 Task: Hide template from list.
Action: Mouse pressed left at (850, 249)
Screenshot: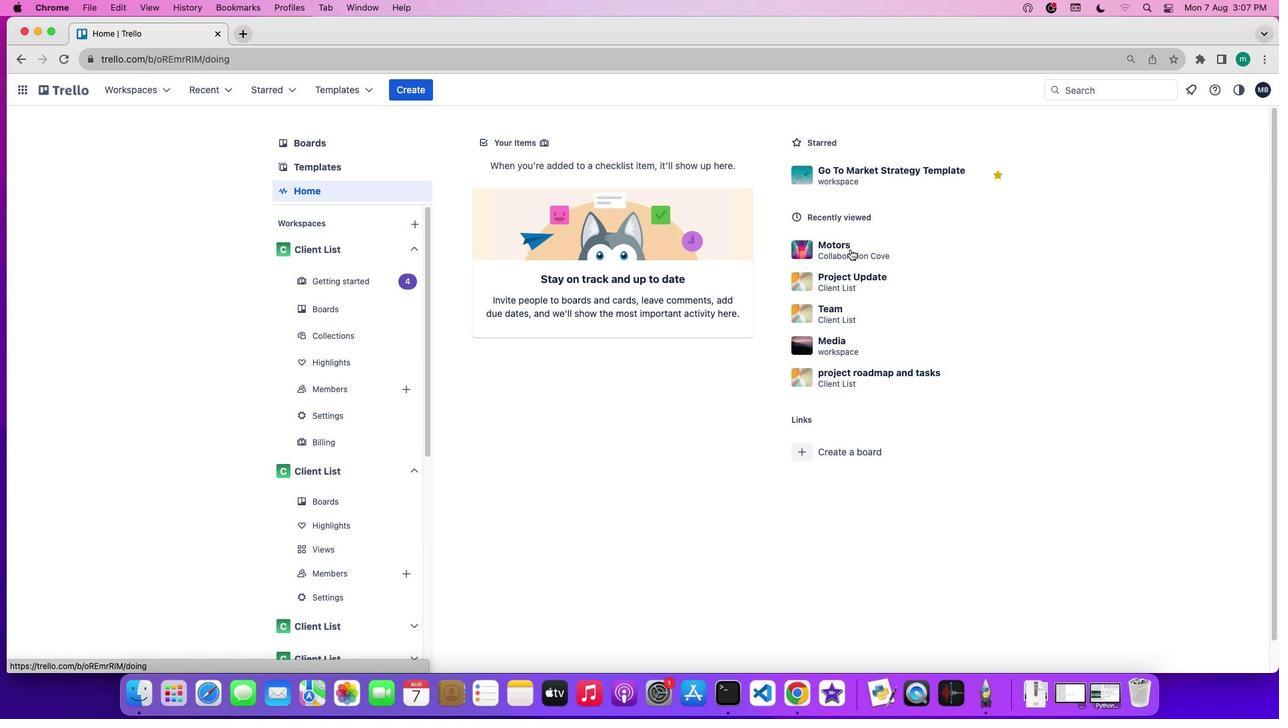 
Action: Mouse moved to (46, 307)
Screenshot: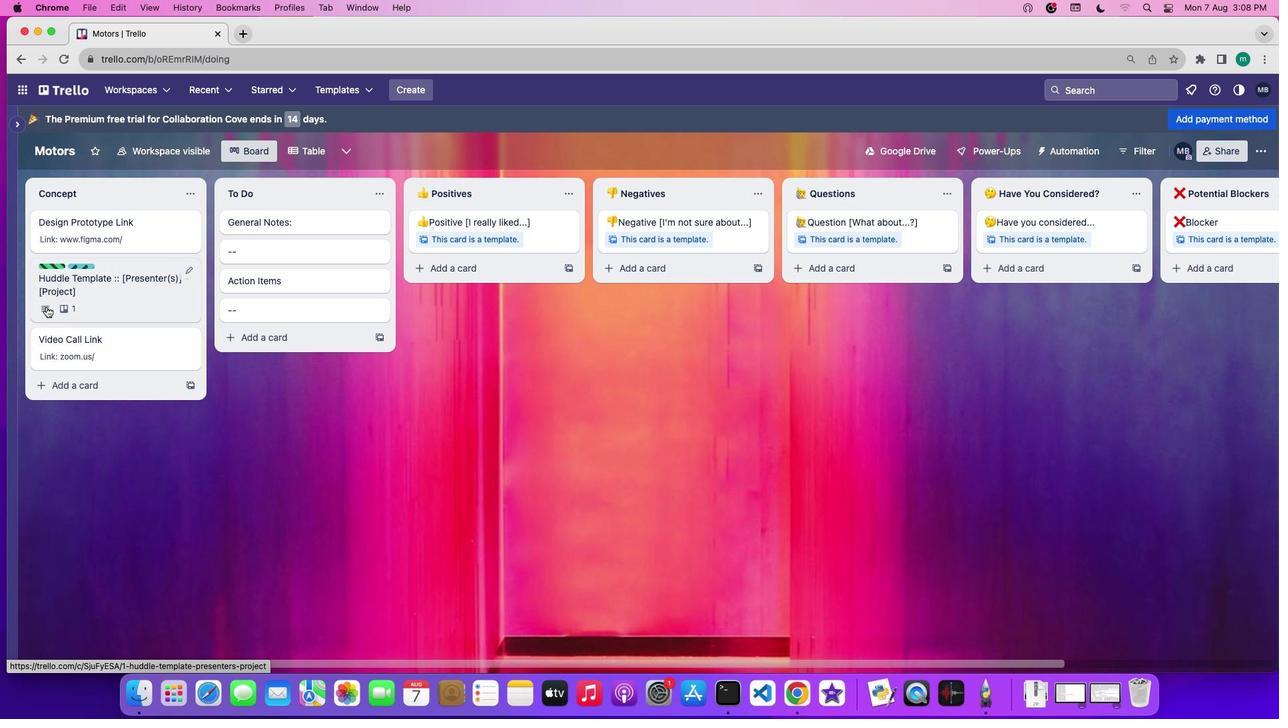 
Action: Mouse pressed left at (46, 307)
Screenshot: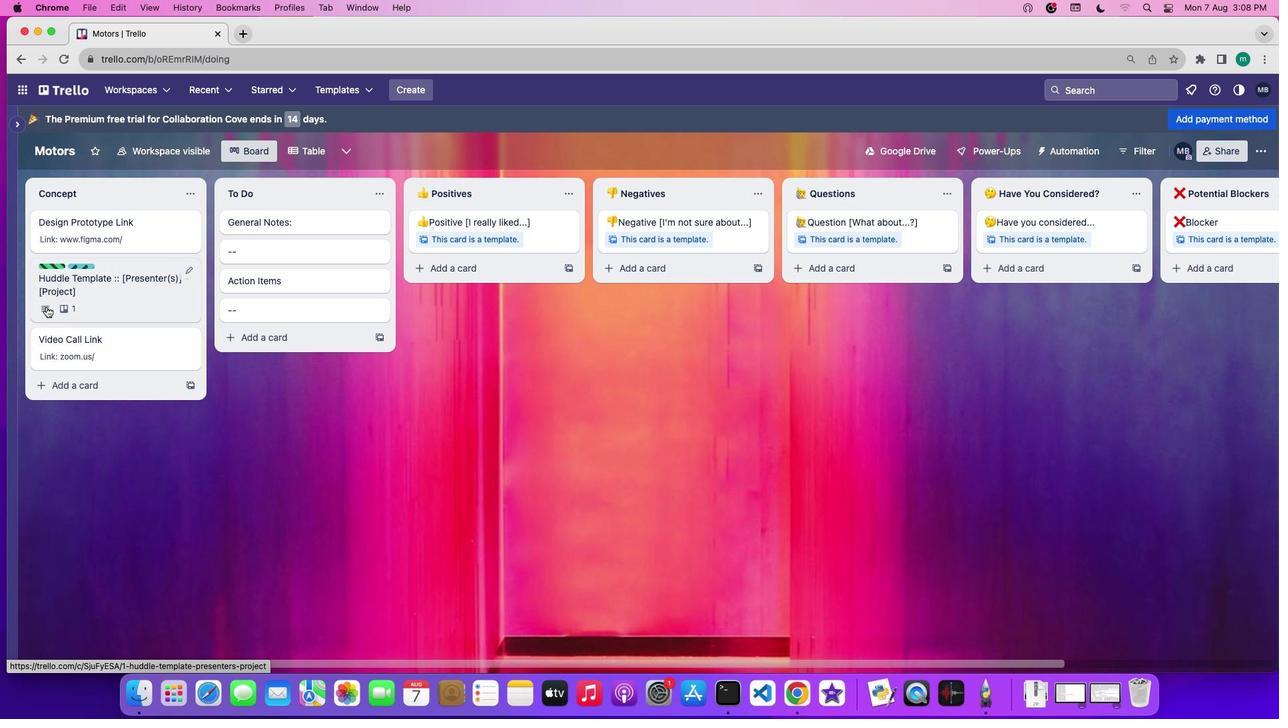 
Action: Mouse pressed left at (46, 307)
Screenshot: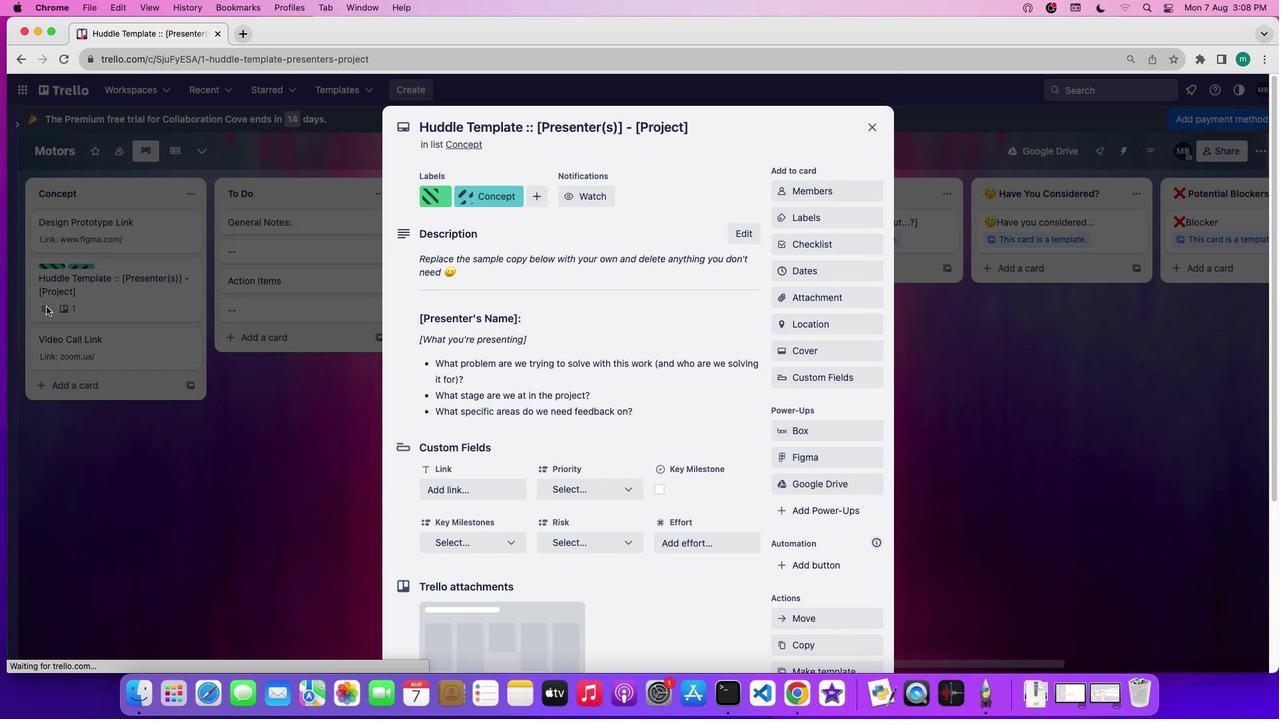 
Action: Mouse pressed left at (46, 307)
Screenshot: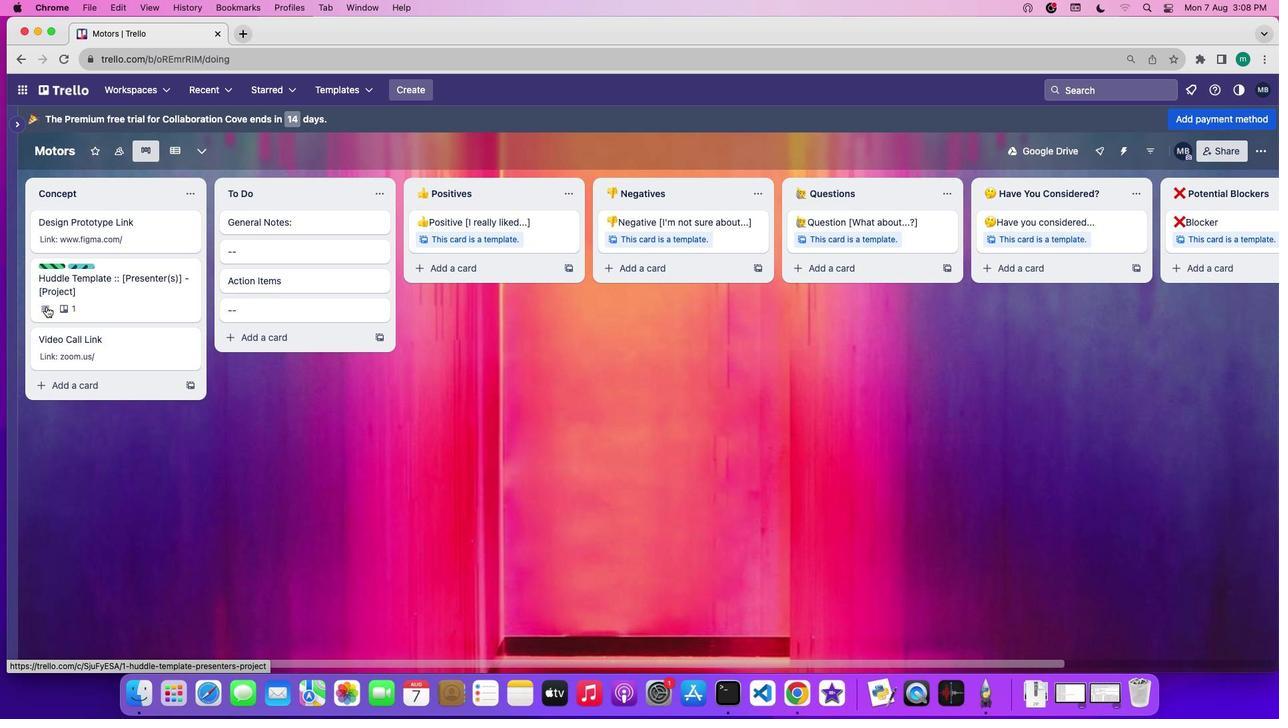 
Action: Mouse moved to (847, 597)
Screenshot: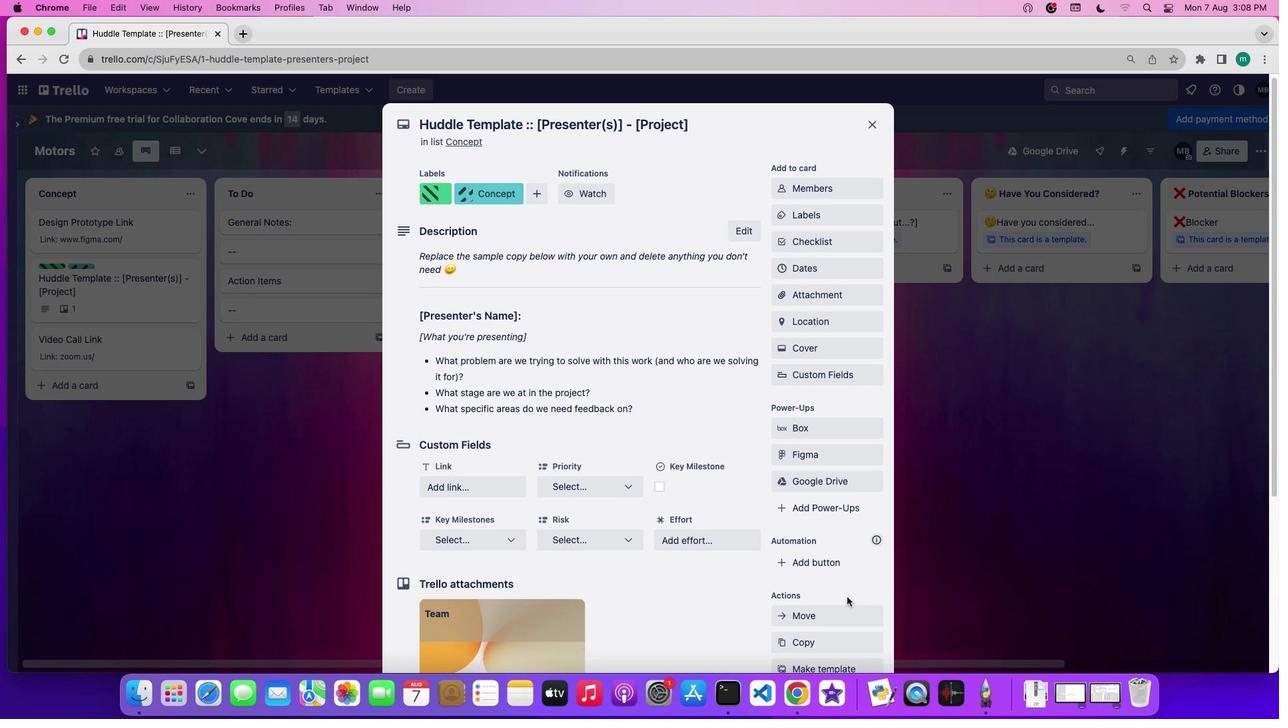 
Action: Mouse scrolled (847, 597) with delta (0, 0)
Screenshot: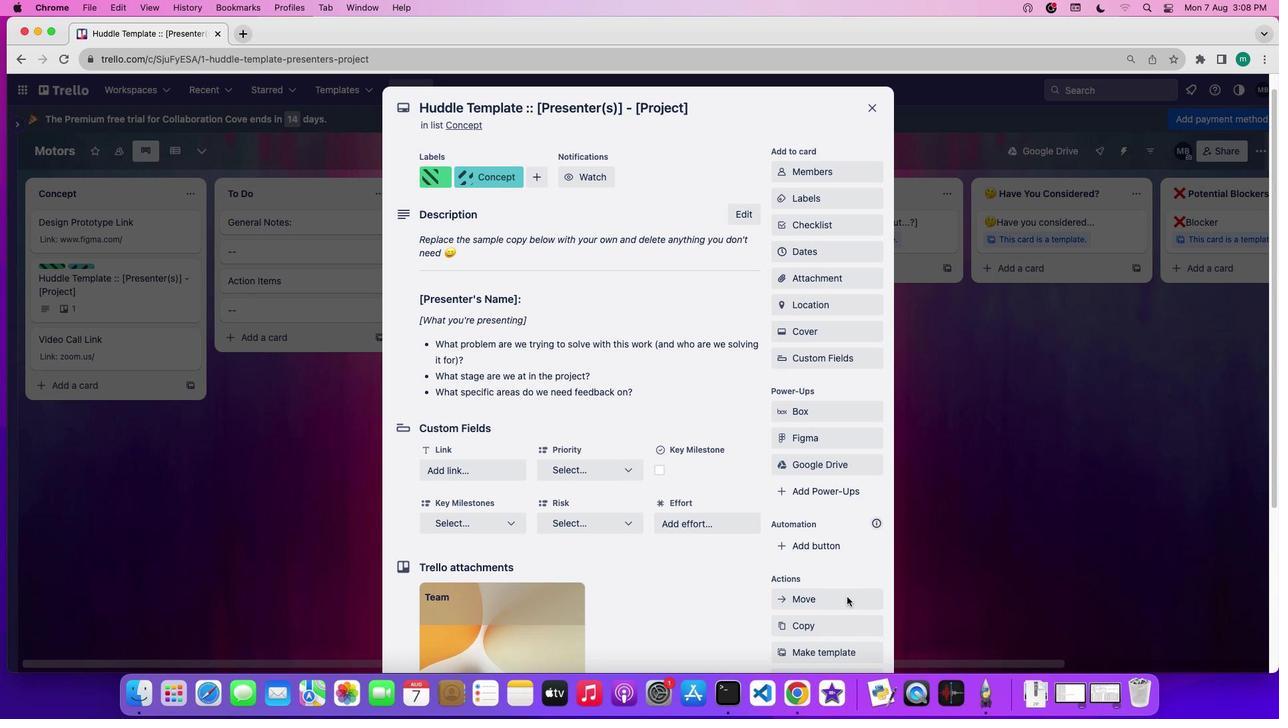 
Action: Mouse scrolled (847, 597) with delta (0, 0)
Screenshot: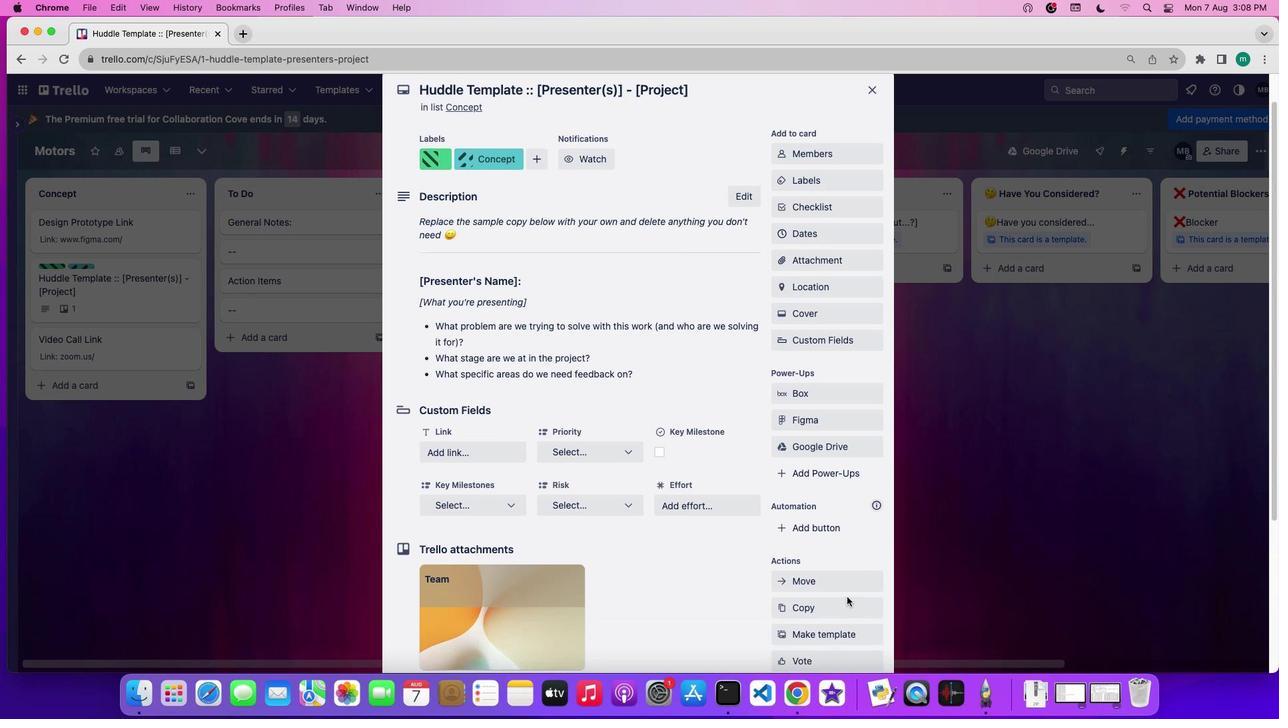 
Action: Mouse scrolled (847, 597) with delta (0, -1)
Screenshot: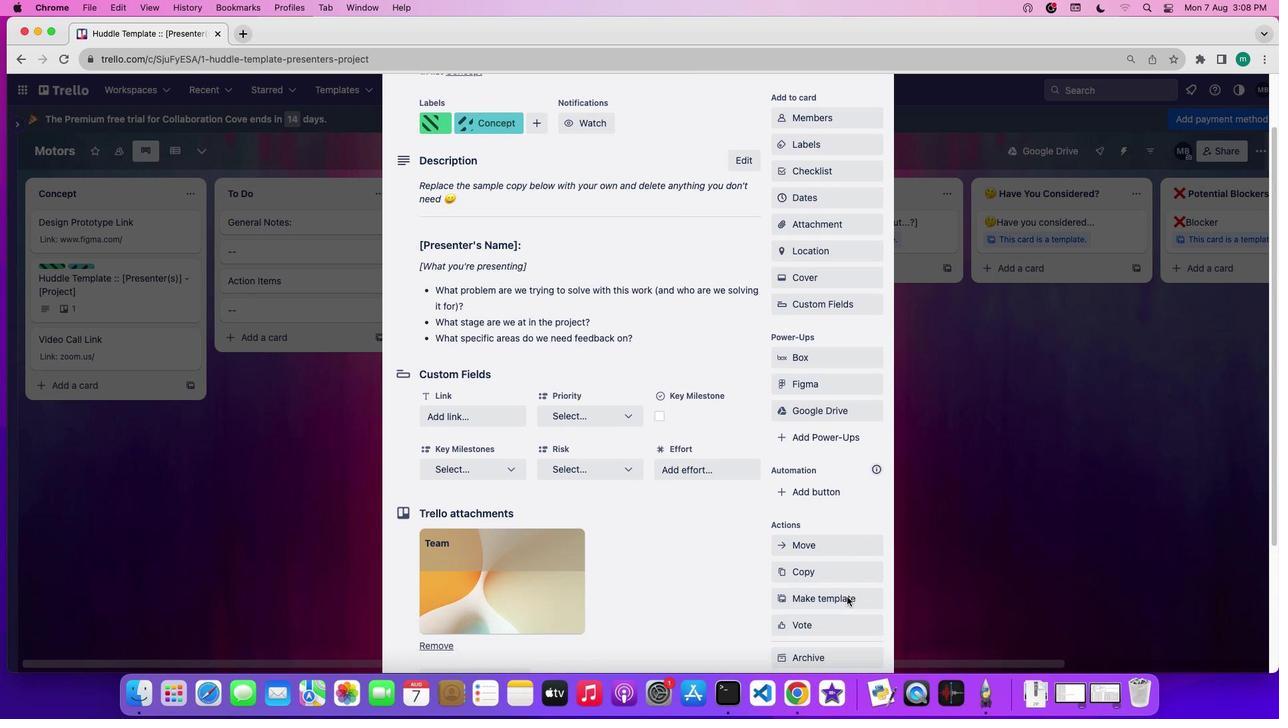 
Action: Mouse moved to (846, 597)
Screenshot: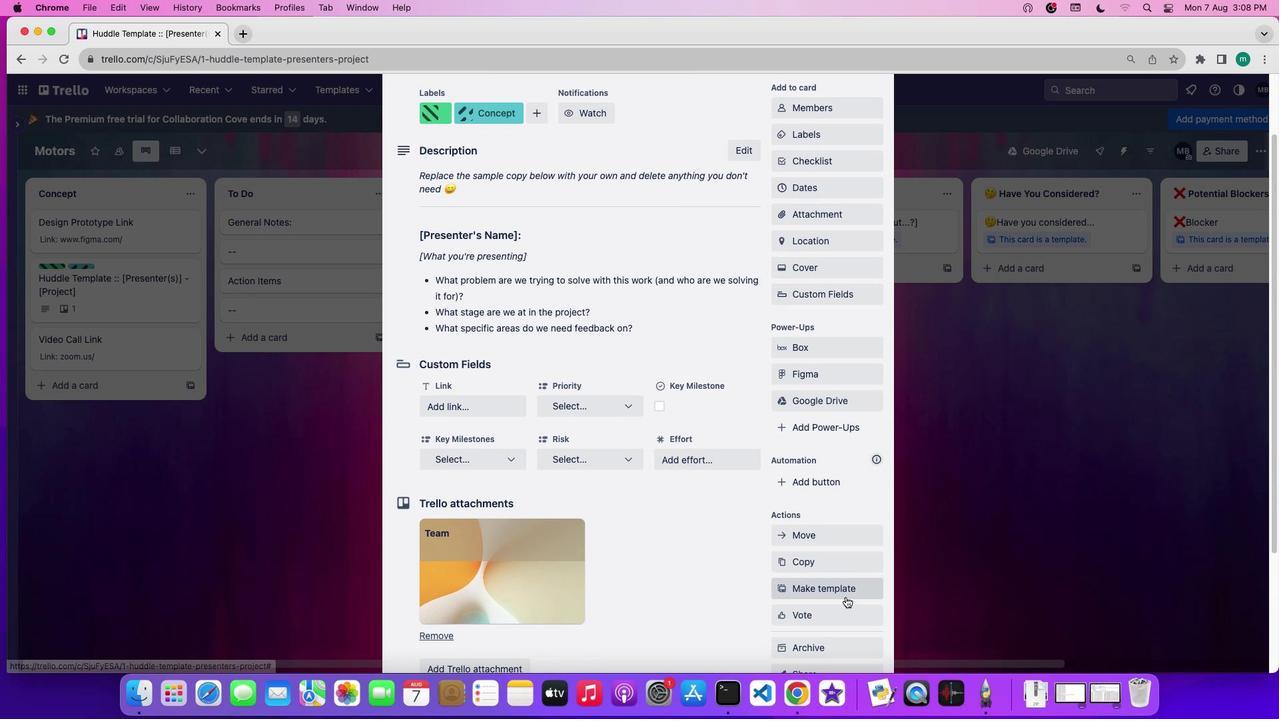 
Action: Mouse scrolled (846, 597) with delta (0, 0)
Screenshot: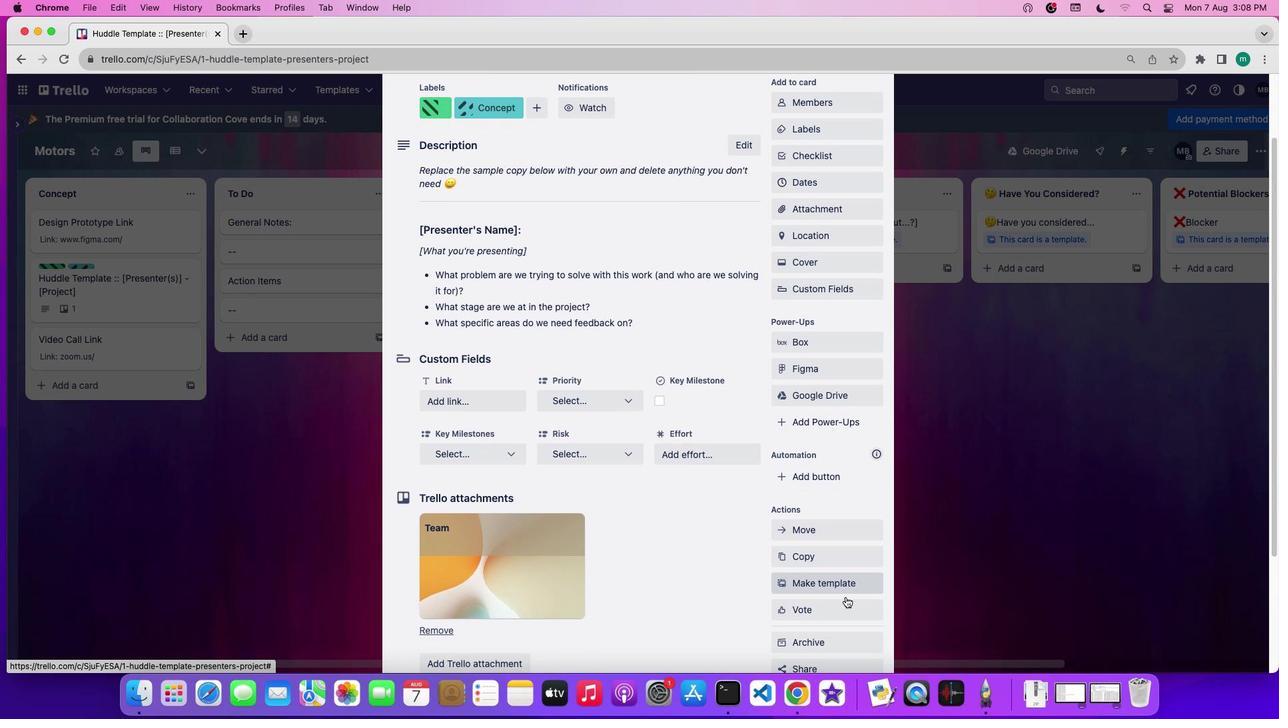 
Action: Mouse scrolled (846, 597) with delta (0, 0)
Screenshot: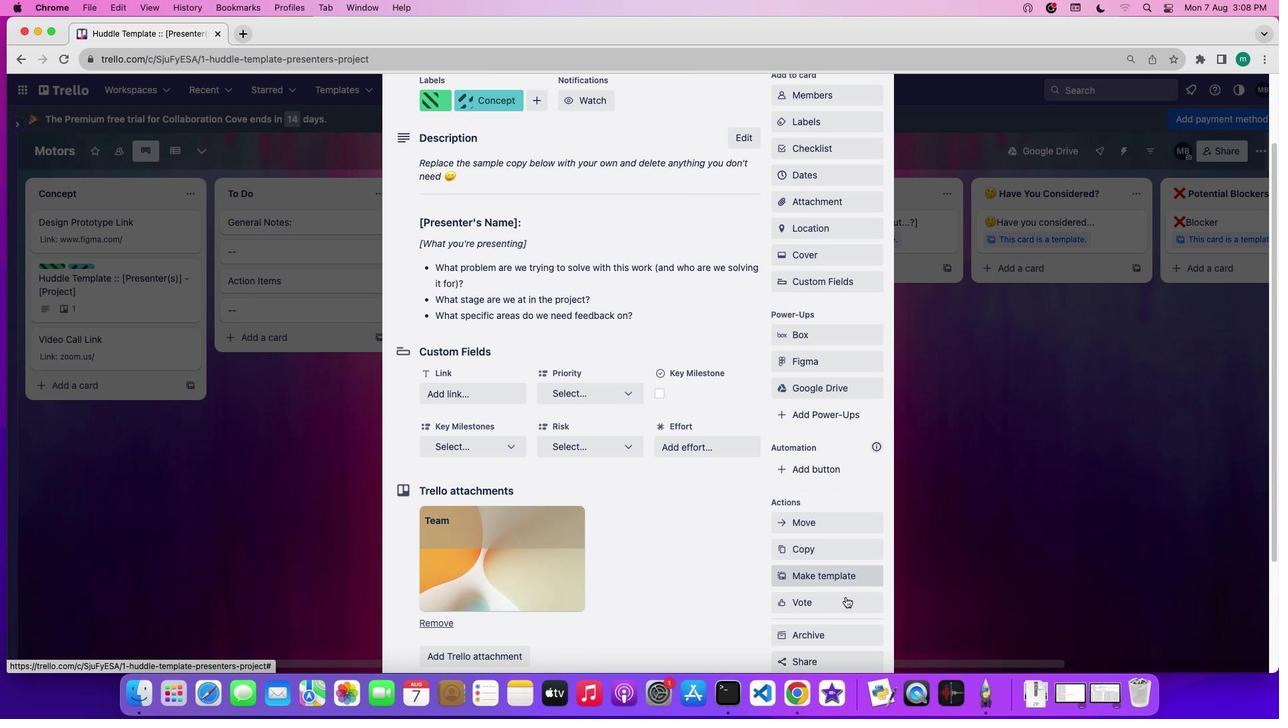 
Action: Mouse scrolled (846, 597) with delta (0, 0)
Screenshot: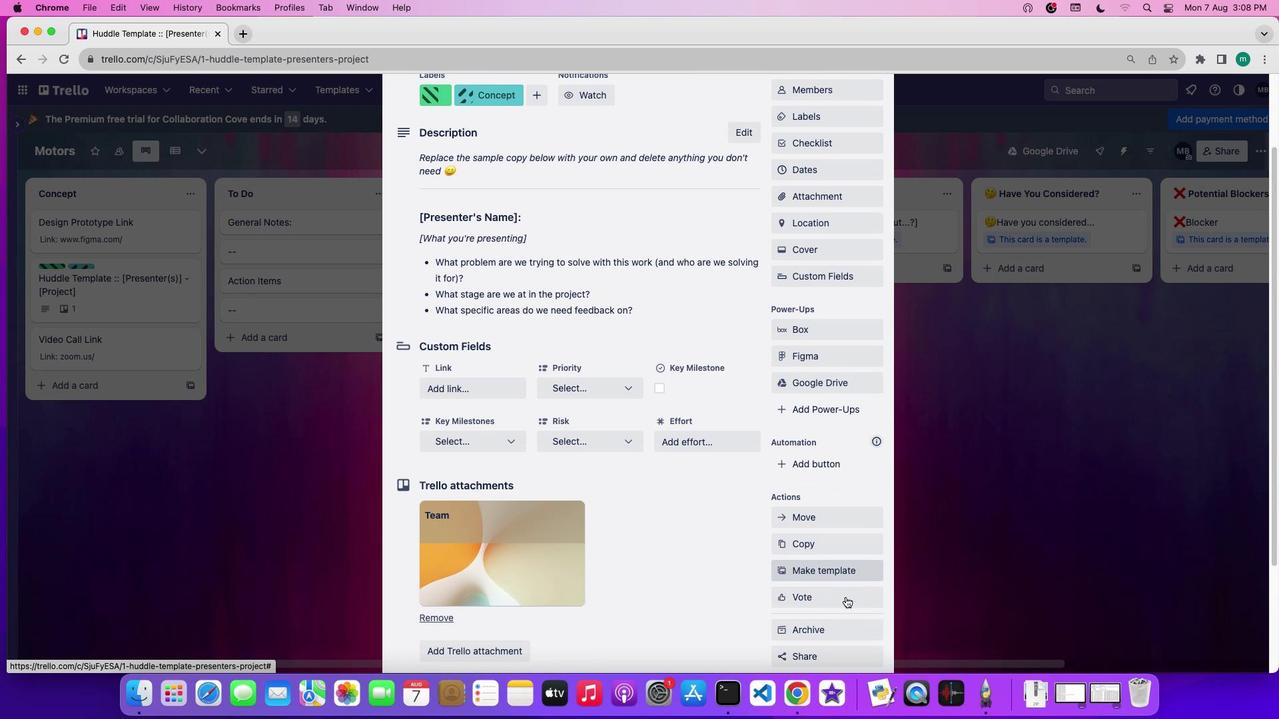 
Action: Mouse scrolled (846, 597) with delta (0, 0)
Screenshot: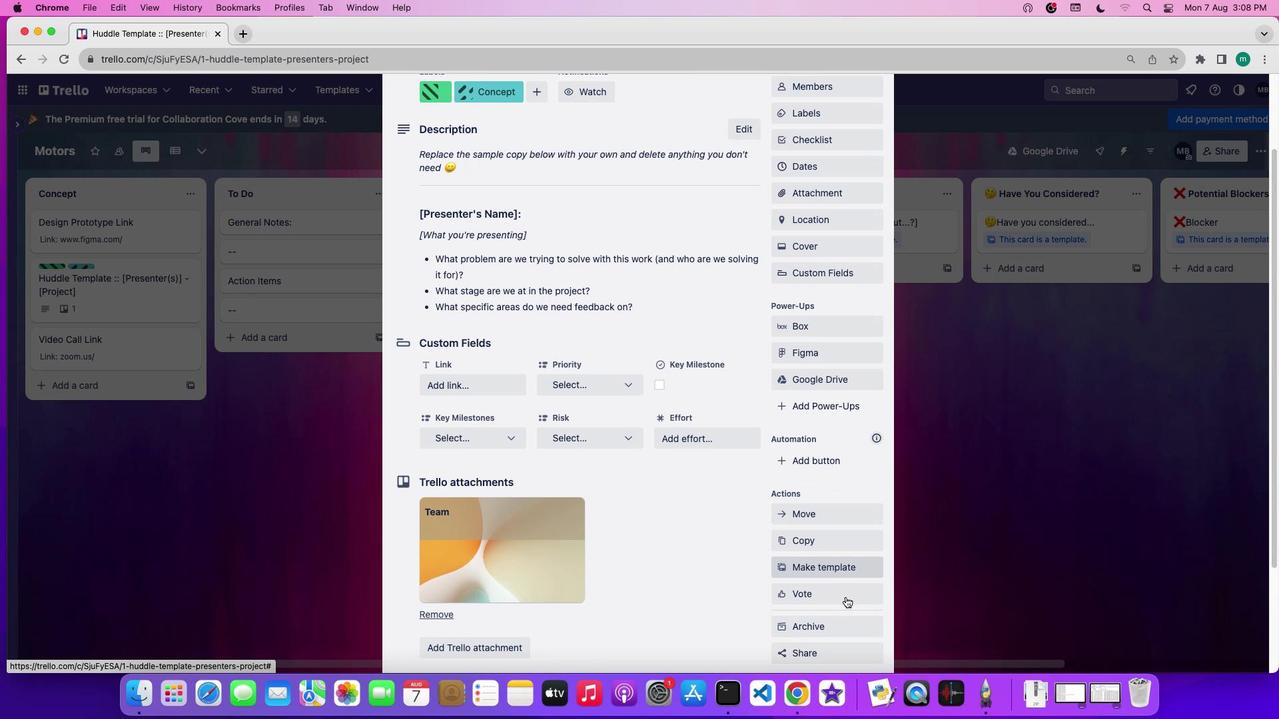 
Action: Mouse scrolled (846, 597) with delta (0, 0)
Screenshot: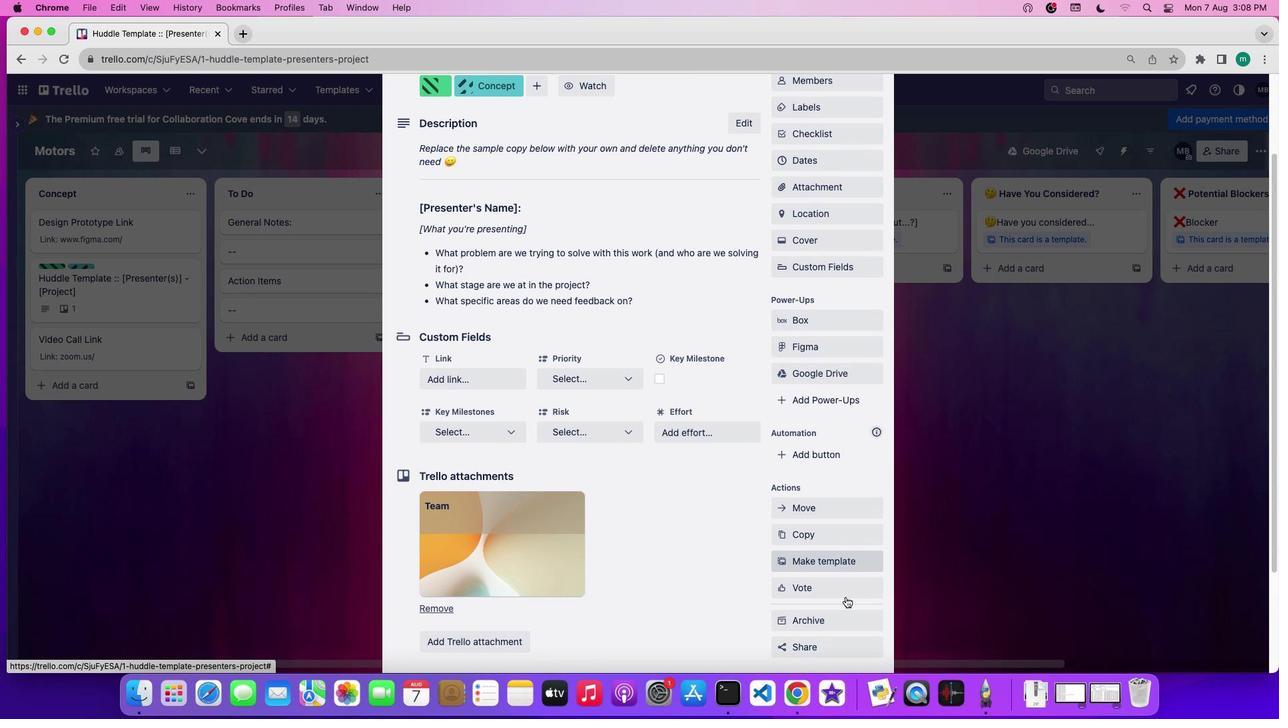 
Action: Mouse scrolled (846, 597) with delta (0, 0)
Screenshot: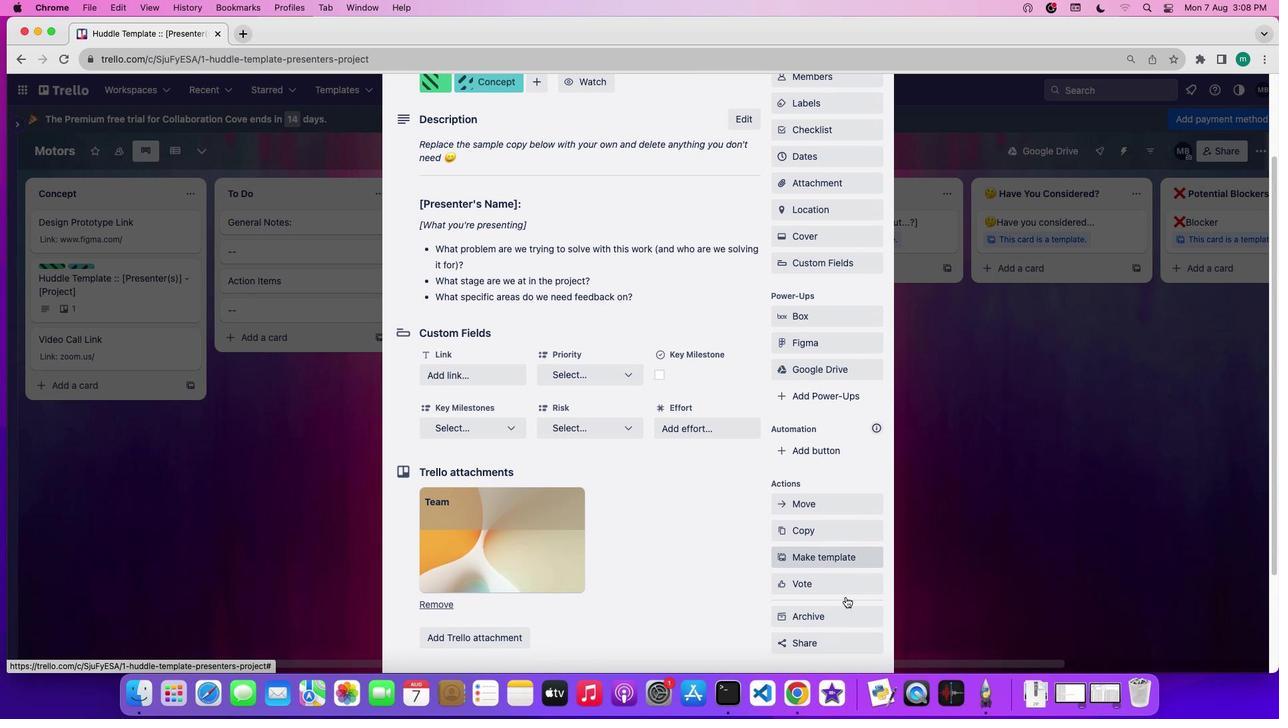 
Action: Mouse scrolled (846, 597) with delta (0, 0)
Screenshot: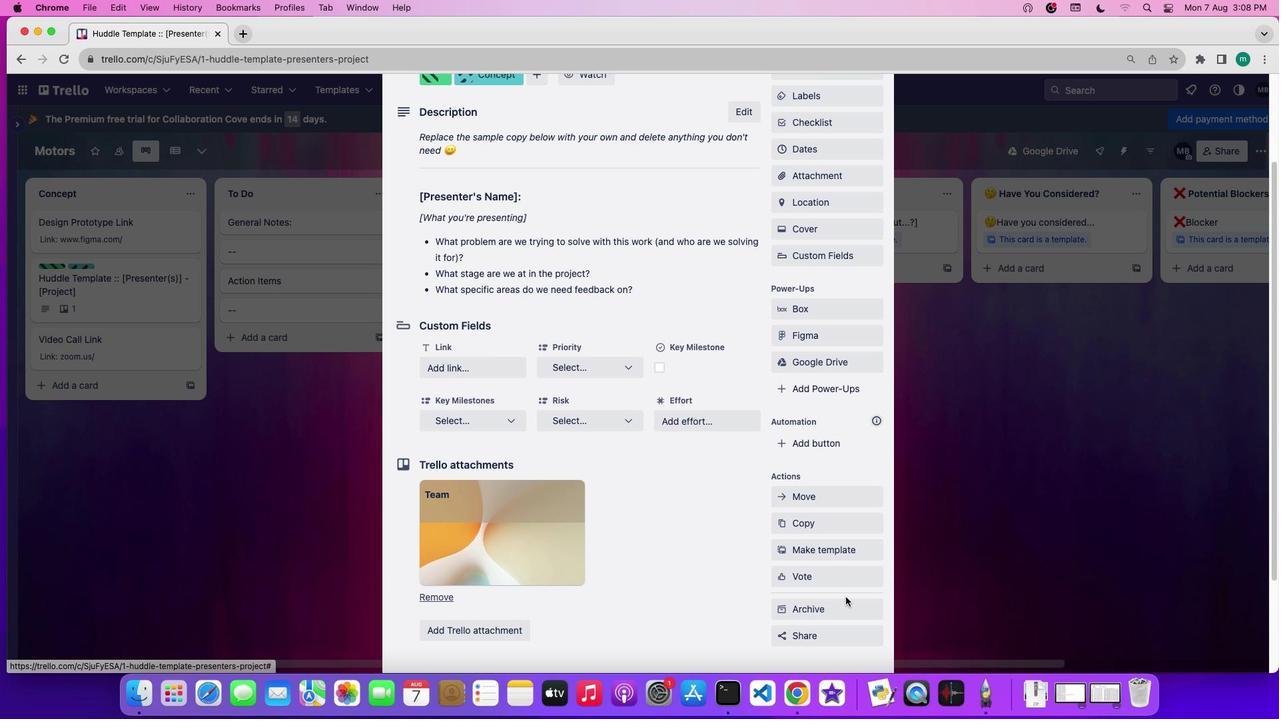 
Action: Mouse scrolled (846, 597) with delta (0, 0)
Screenshot: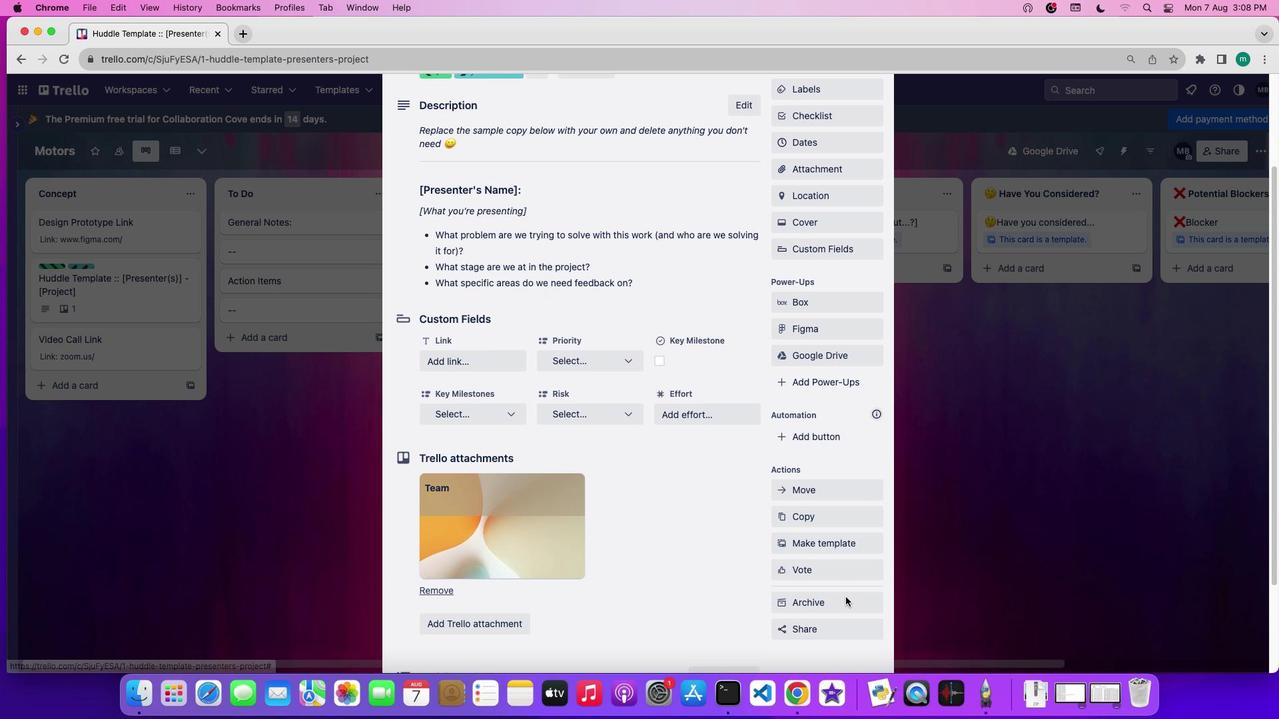 
Action: Mouse scrolled (846, 597) with delta (0, 0)
Screenshot: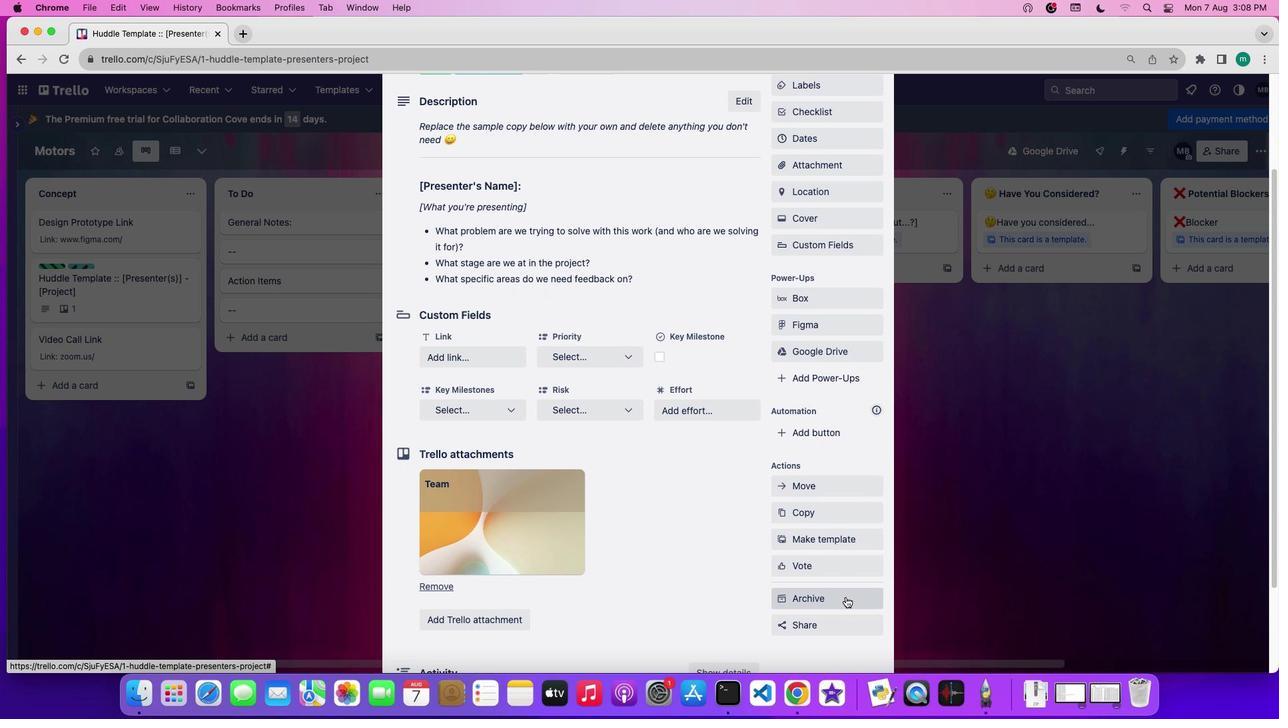 
Action: Mouse scrolled (846, 597) with delta (0, 0)
Screenshot: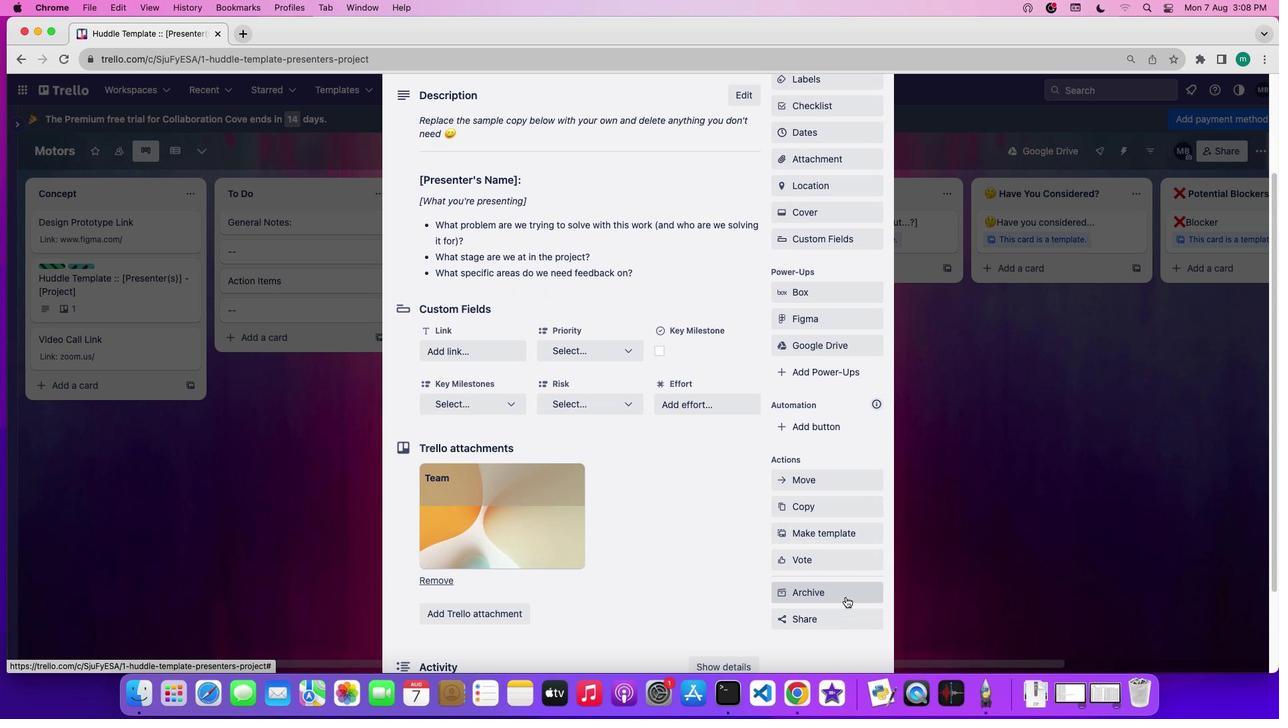 
Action: Mouse moved to (844, 525)
Screenshot: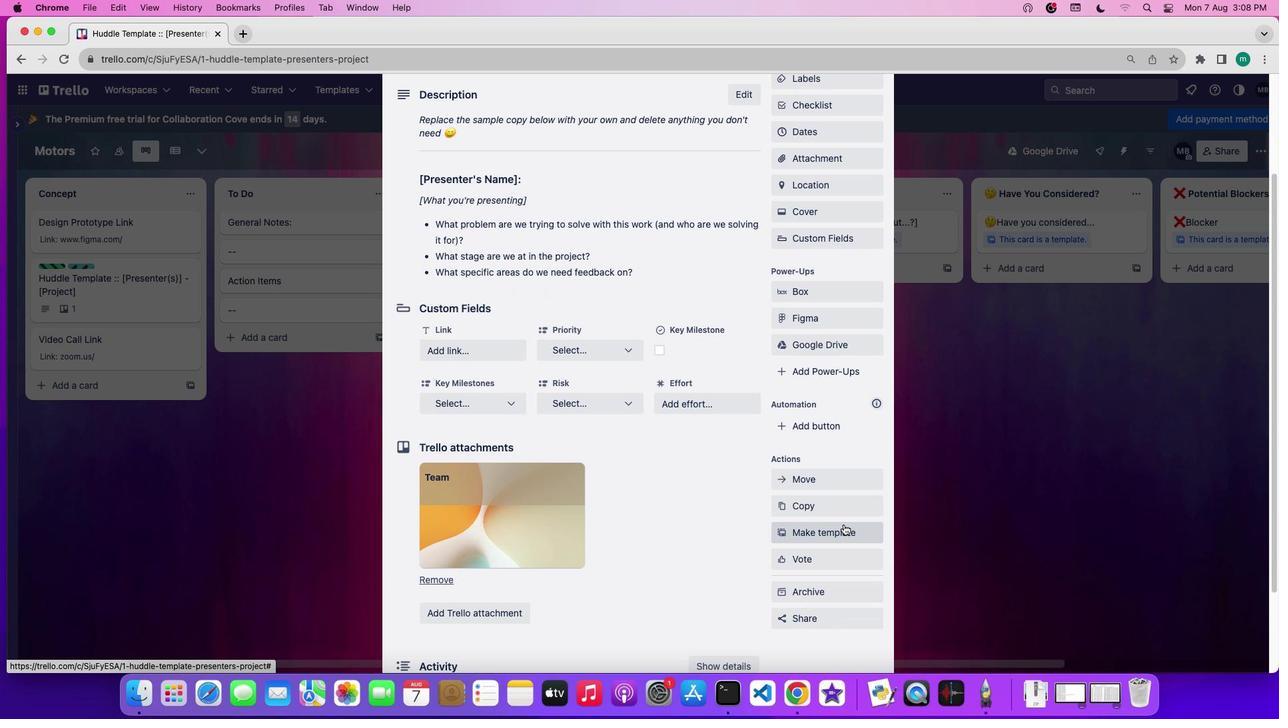 
Action: Mouse pressed left at (844, 525)
Screenshot: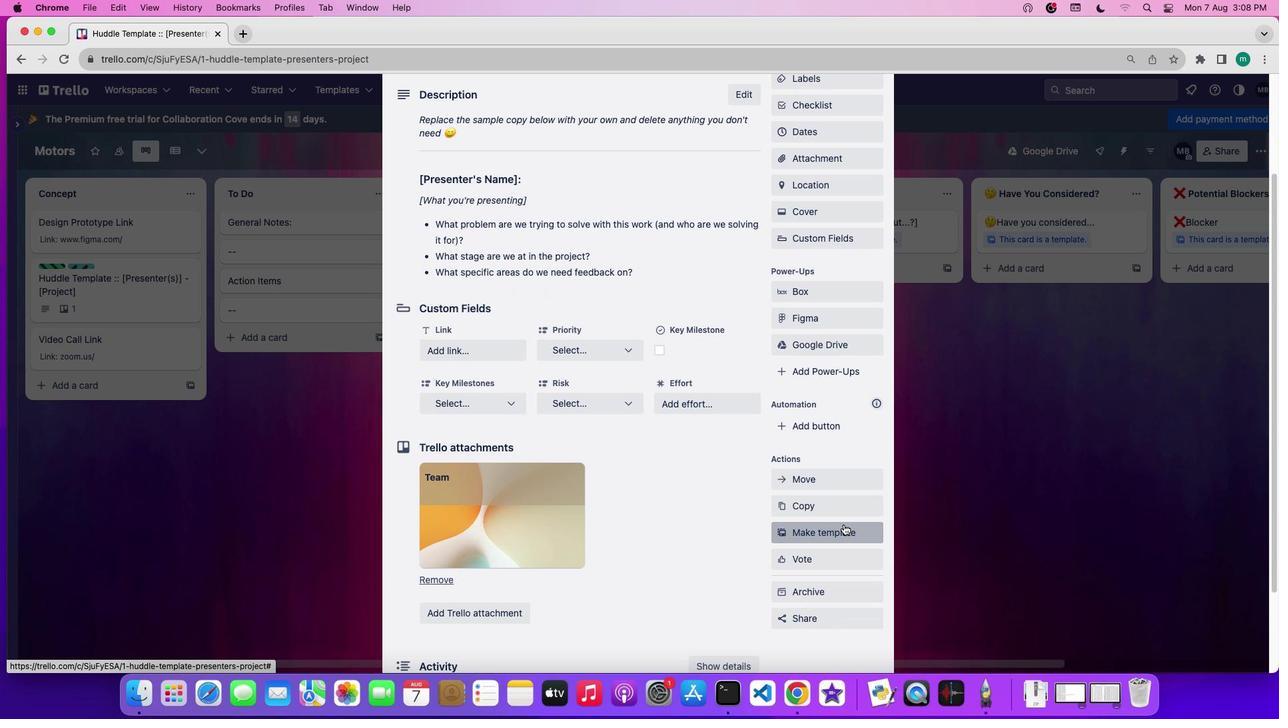 
Action: Mouse moved to (836, 540)
Screenshot: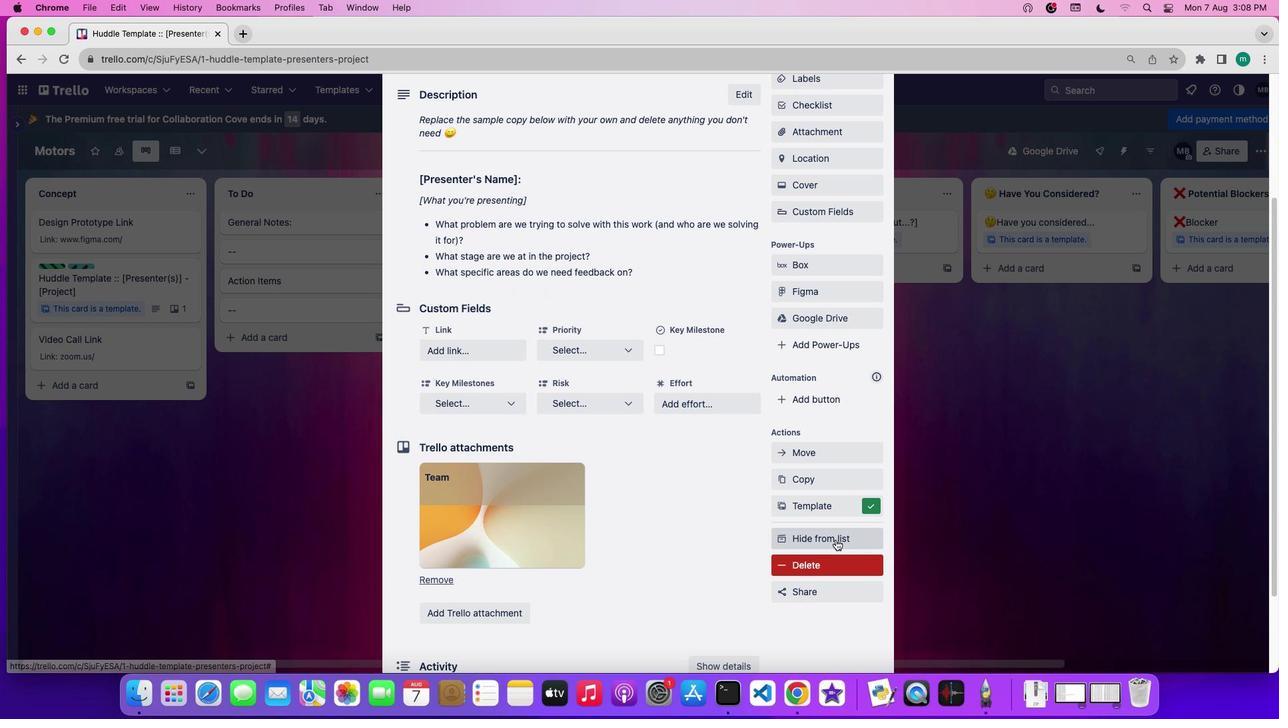 
Action: Mouse pressed left at (836, 540)
Screenshot: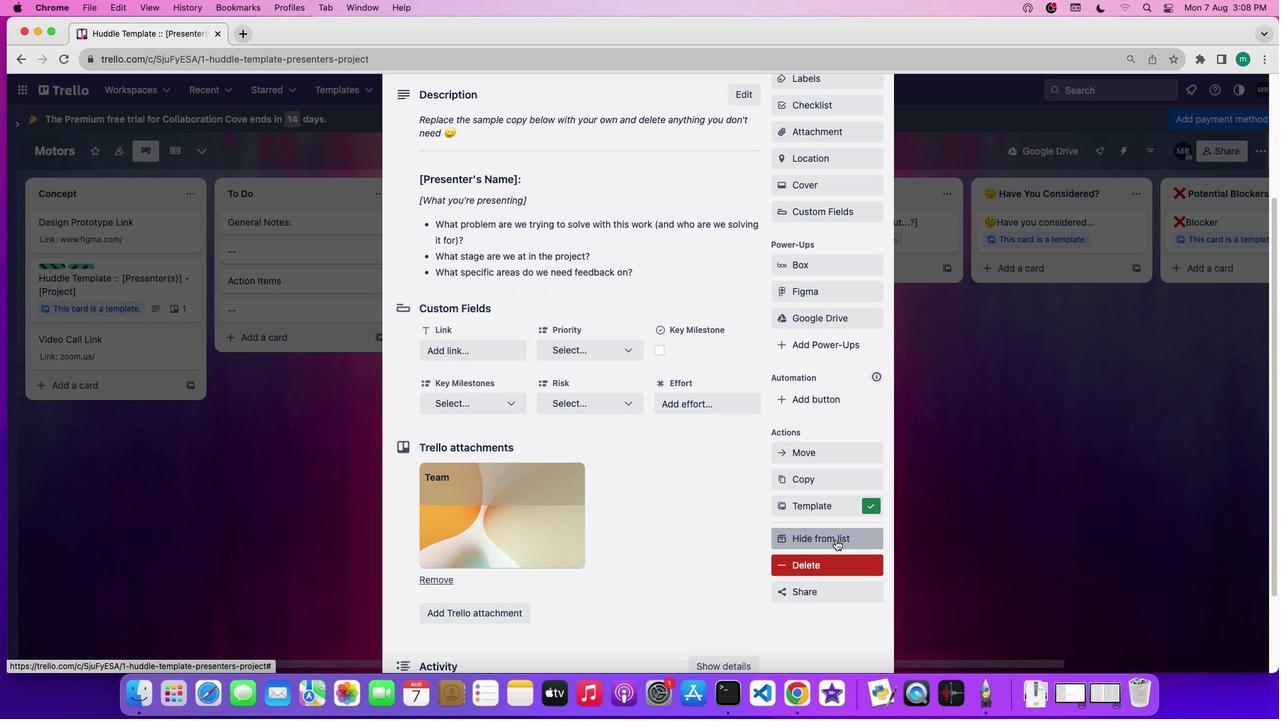 
